 Task: Open Card Card0000000211 in Board Board0000000053 in Workspace WS0000000018 in Trello. Add Member nikrathi889@gmail.com to Card Card0000000211 in Board Board0000000053 in Workspace WS0000000018 in Trello. Add Orange Label titled Label0000000211 to Card Card0000000211 in Board Board0000000053 in Workspace WS0000000018 in Trello. Add Checklist CL0000000211 to Card Card0000000211 in Board Board0000000053 in Workspace WS0000000018 in Trello. Add Dates with Start Date as Oct 01 2023 and Due Date as Oct 31 2023 to Card Card0000000211 in Board Board0000000053 in Workspace WS0000000018 in Trello
Action: Mouse moved to (543, 91)
Screenshot: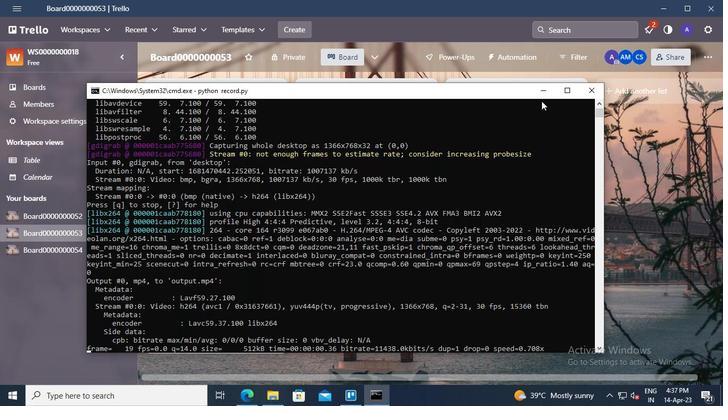 
Action: Mouse pressed left at (543, 91)
Screenshot: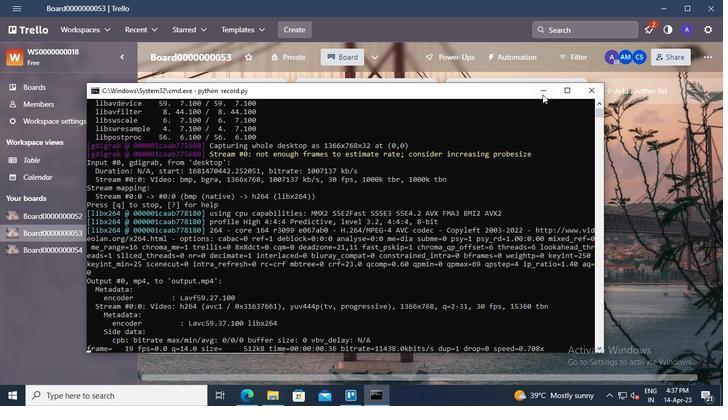 
Action: Mouse moved to (197, 295)
Screenshot: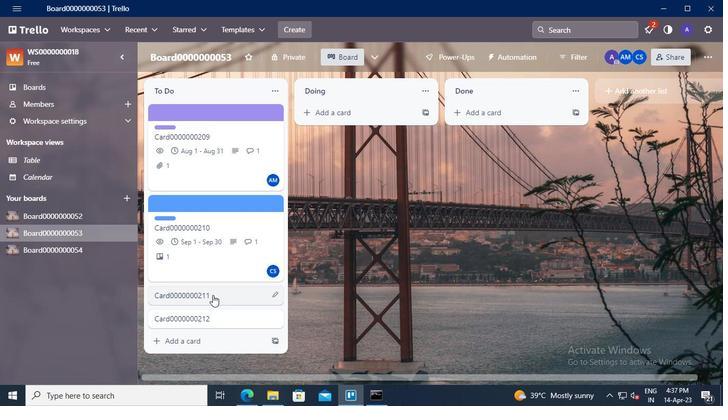 
Action: Mouse pressed left at (197, 295)
Screenshot: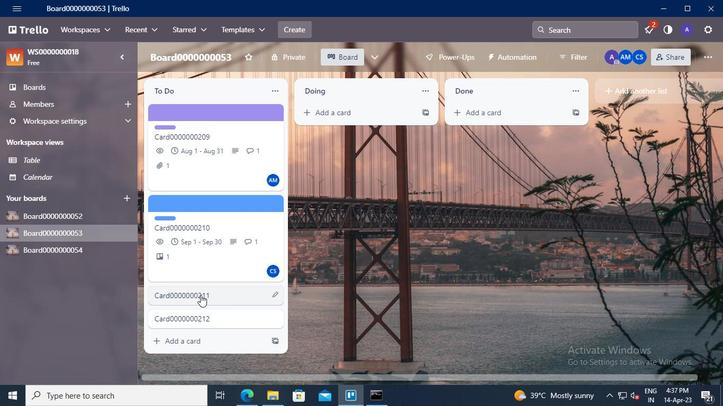 
Action: Mouse moved to (512, 135)
Screenshot: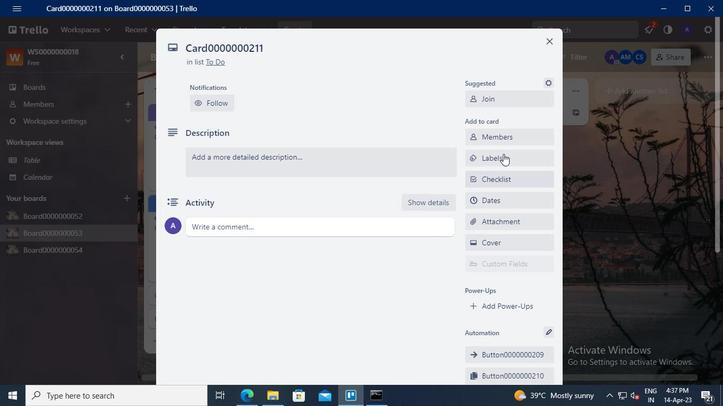 
Action: Mouse pressed left at (512, 135)
Screenshot: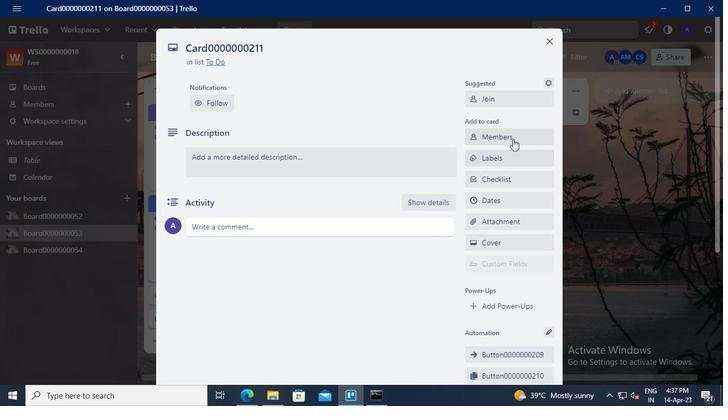 
Action: Mouse moved to (510, 178)
Screenshot: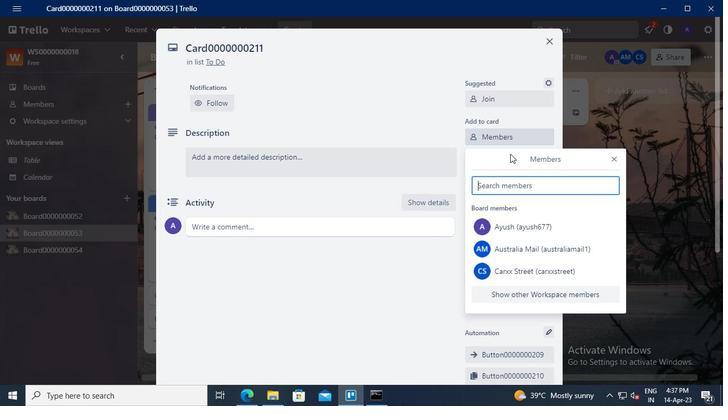 
Action: Mouse pressed left at (510, 178)
Screenshot: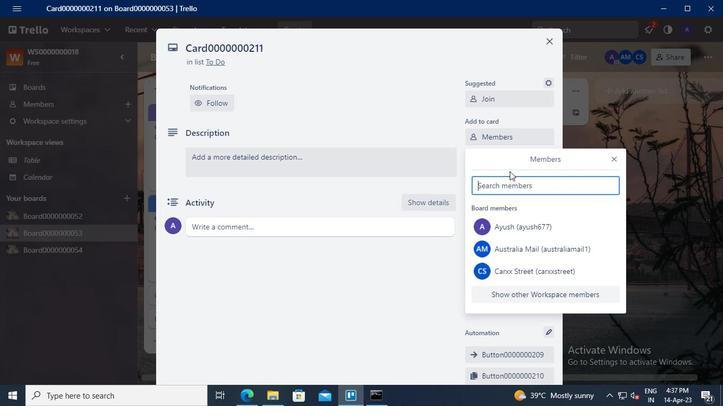 
Action: Keyboard Key.shift
Screenshot: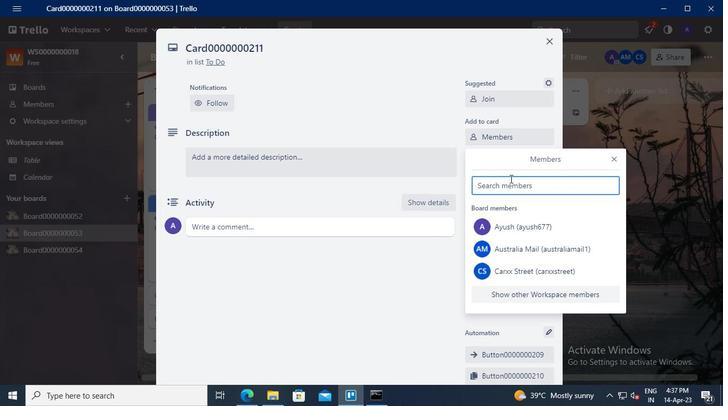 
Action: Keyboard N
Screenshot: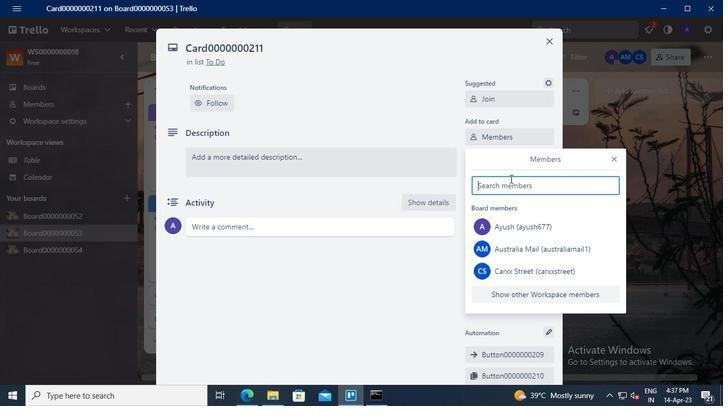 
Action: Keyboard i
Screenshot: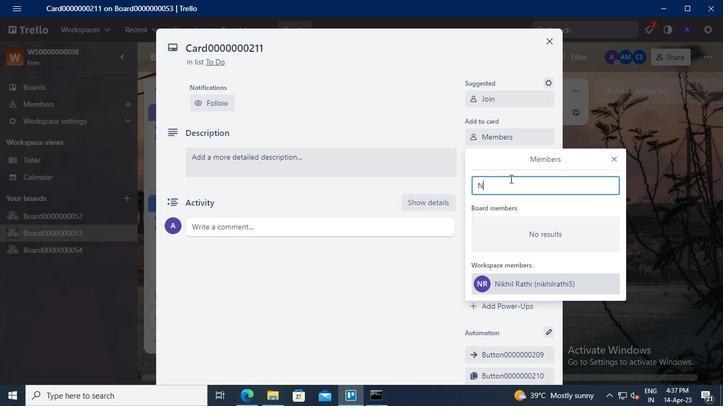 
Action: Keyboard k
Screenshot: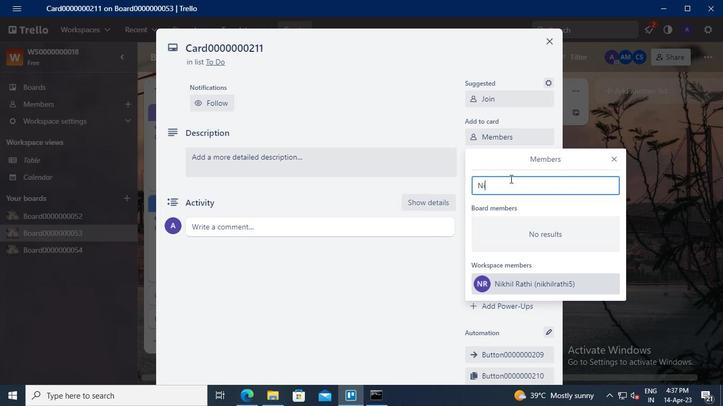 
Action: Keyboard h
Screenshot: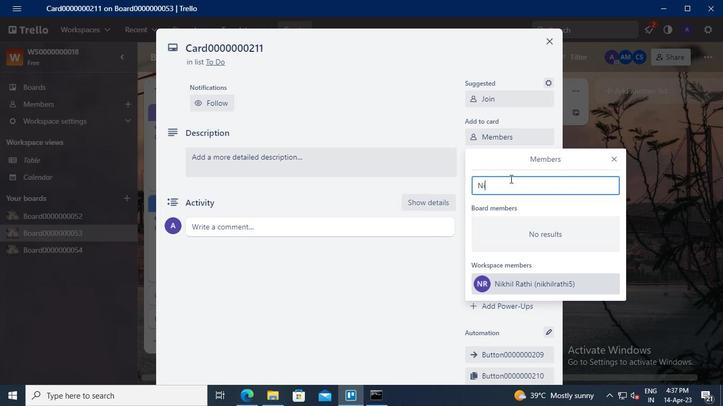 
Action: Keyboard i
Screenshot: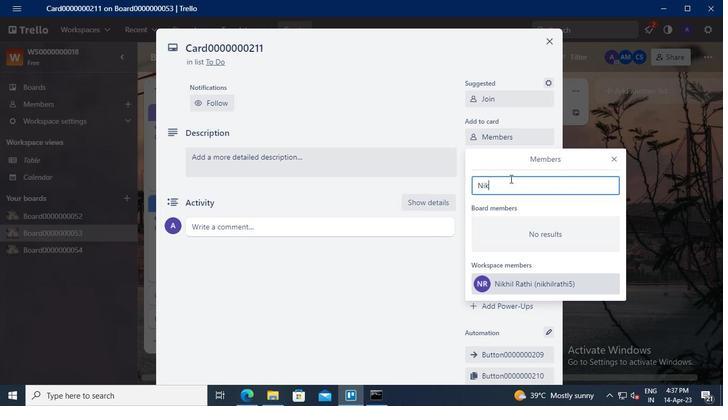 
Action: Keyboard l
Screenshot: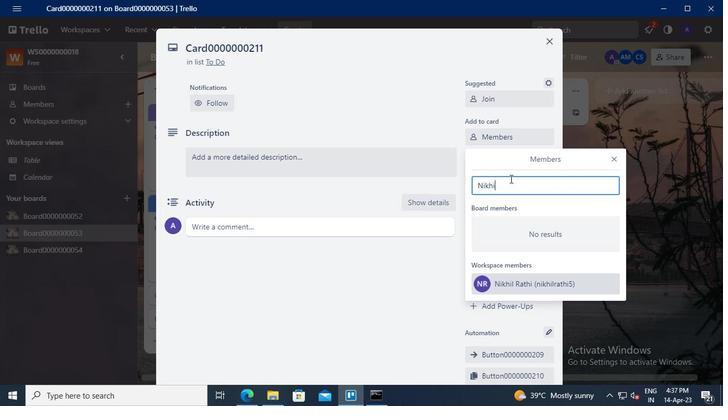 
Action: Mouse moved to (523, 290)
Screenshot: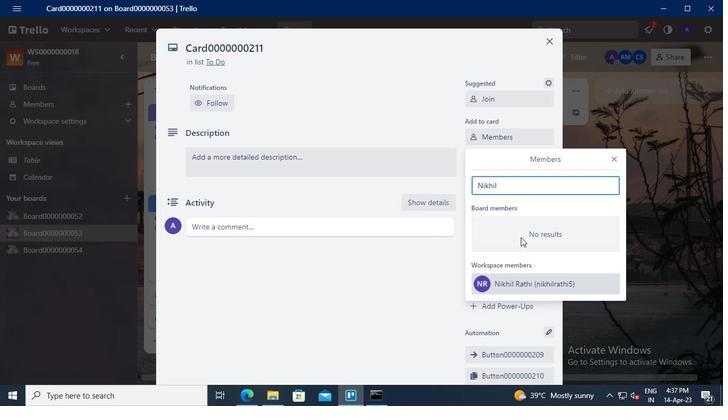 
Action: Mouse pressed left at (523, 290)
Screenshot: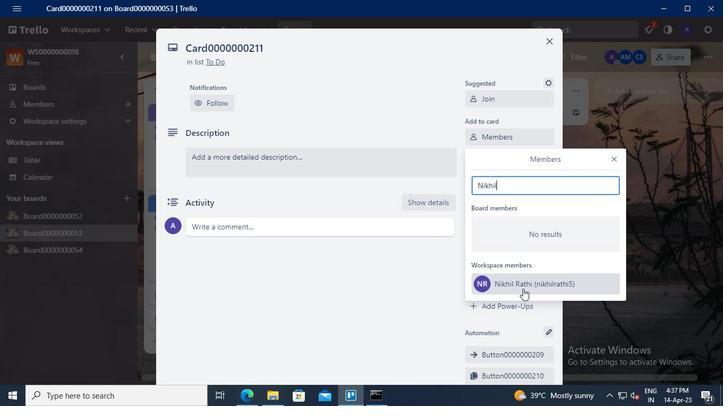
Action: Mouse moved to (615, 159)
Screenshot: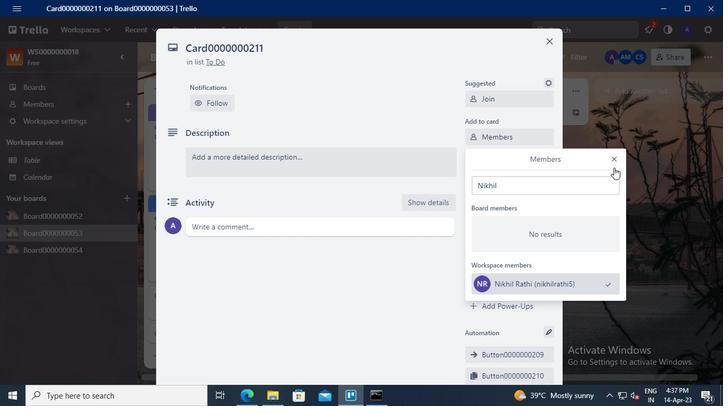 
Action: Mouse pressed left at (615, 159)
Screenshot: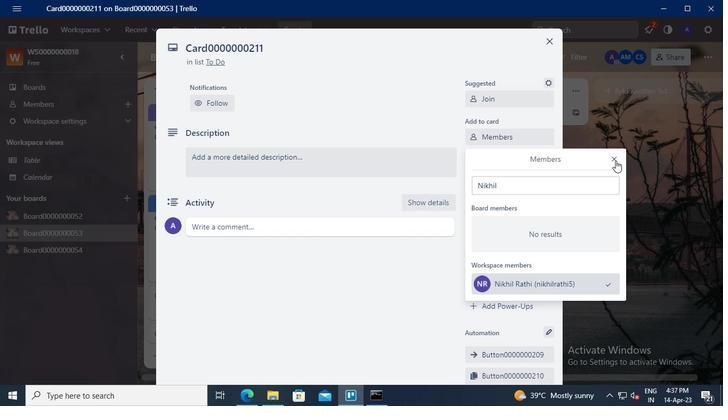 
Action: Mouse moved to (514, 158)
Screenshot: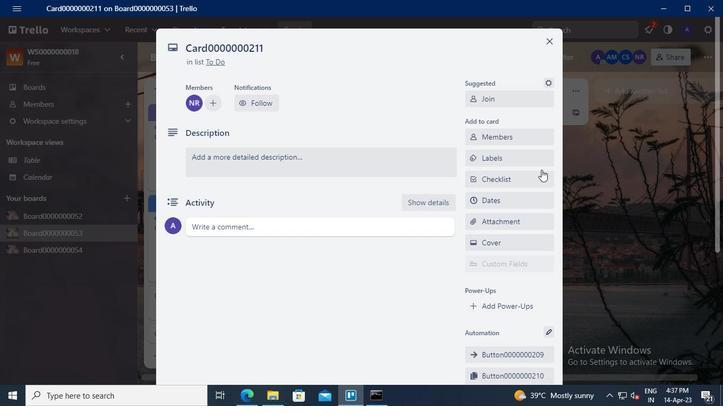 
Action: Mouse pressed left at (514, 158)
Screenshot: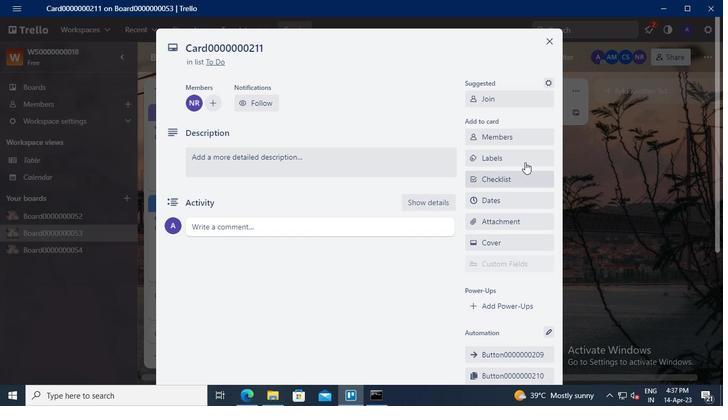 
Action: Mouse moved to (536, 279)
Screenshot: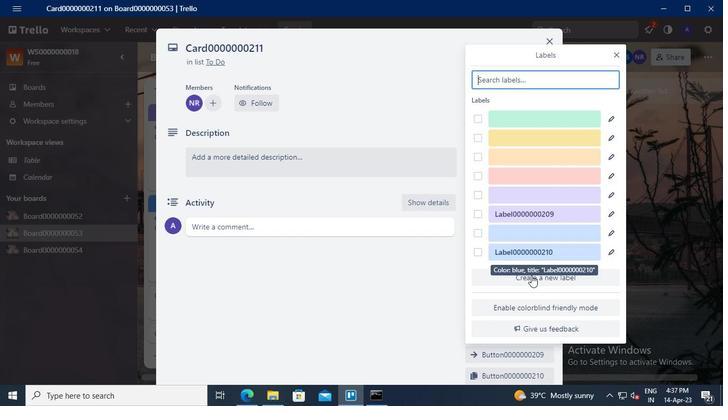 
Action: Mouse pressed left at (536, 279)
Screenshot: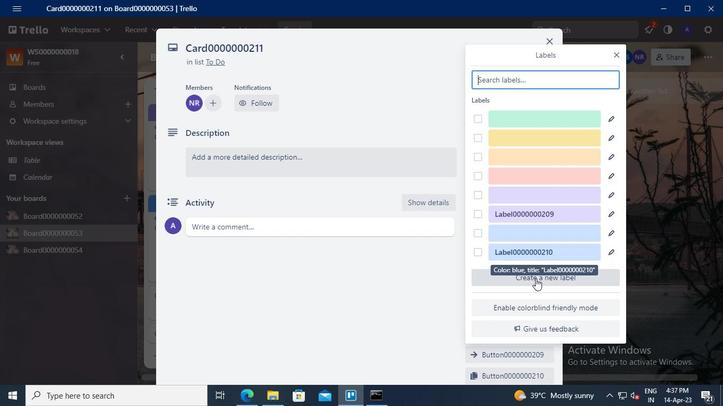 
Action: Mouse moved to (515, 156)
Screenshot: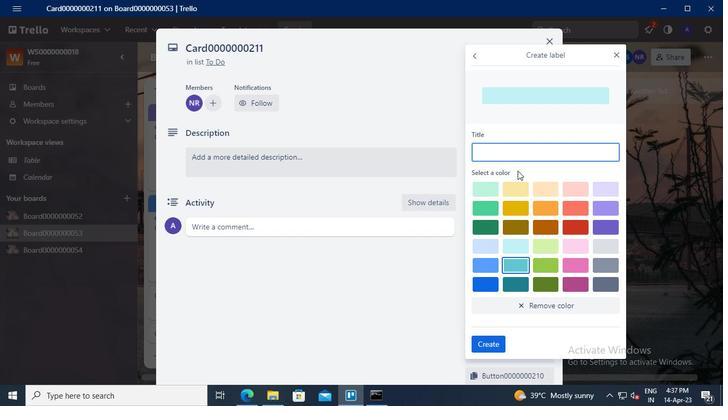 
Action: Mouse pressed left at (515, 156)
Screenshot: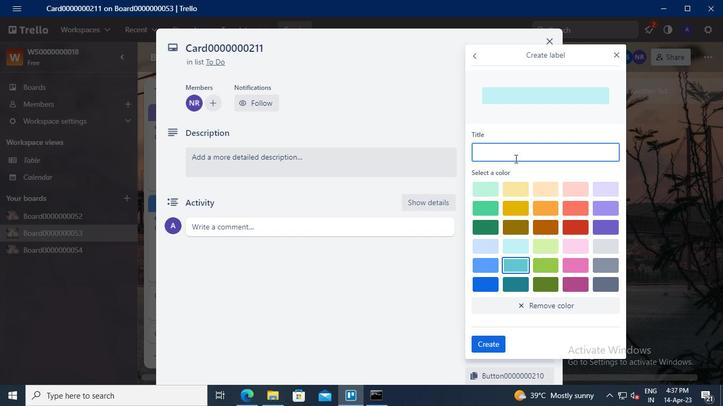 
Action: Keyboard Key.shift
Screenshot: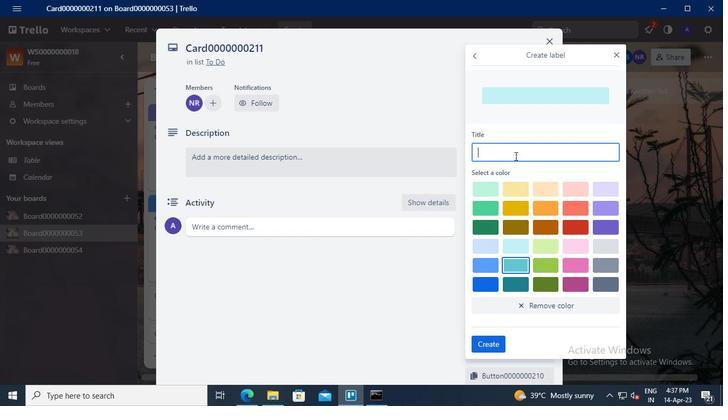 
Action: Mouse moved to (515, 156)
Screenshot: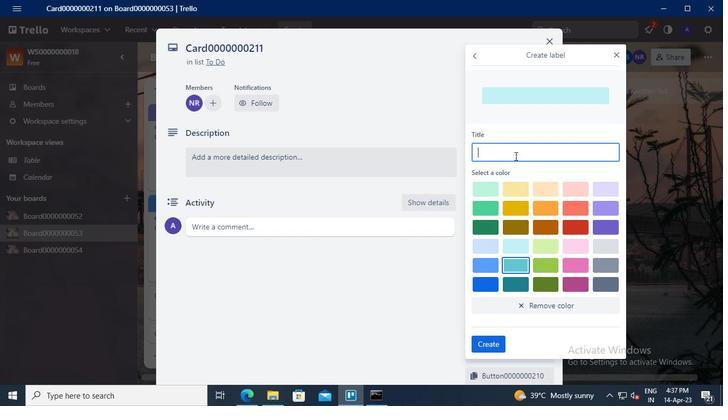 
Action: Keyboard L
Screenshot: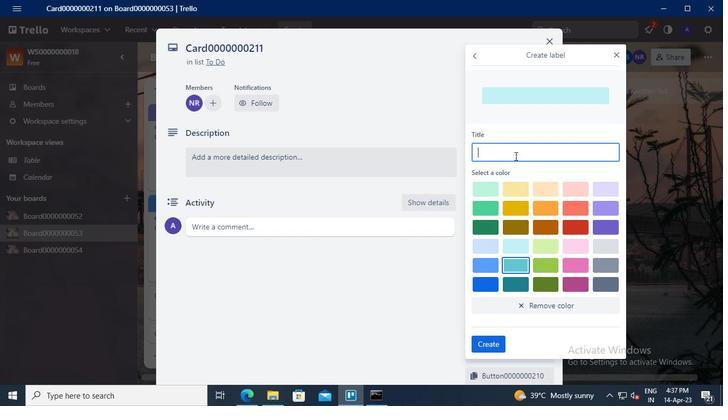
Action: Keyboard a
Screenshot: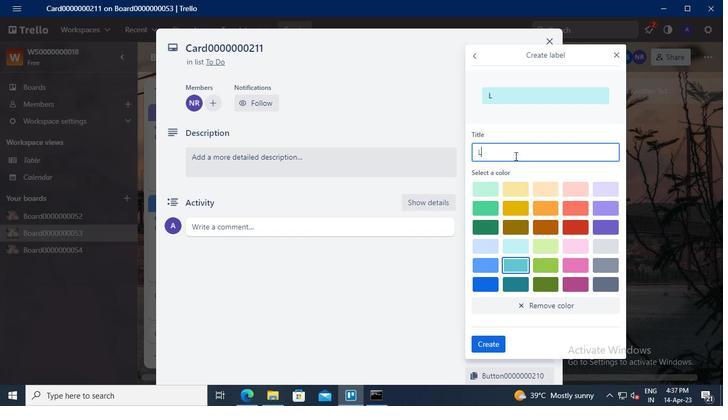 
Action: Keyboard b
Screenshot: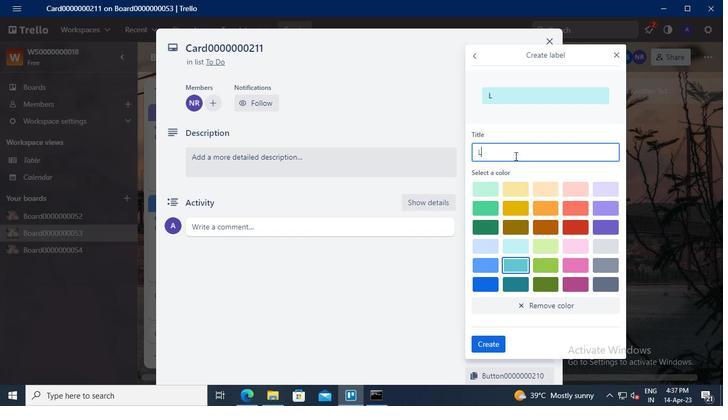 
Action: Keyboard e
Screenshot: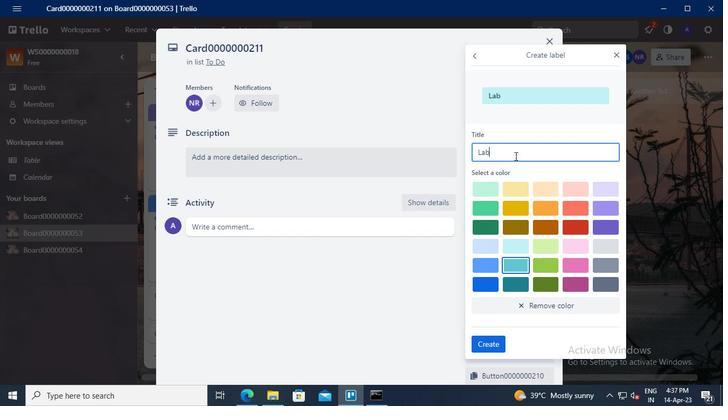 
Action: Keyboard l
Screenshot: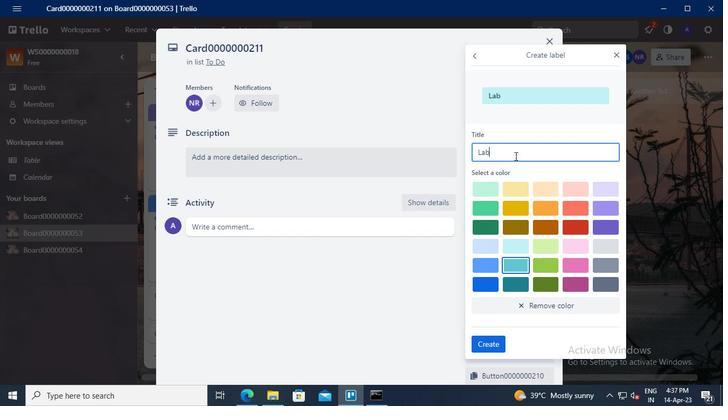 
Action: Keyboard <96>
Screenshot: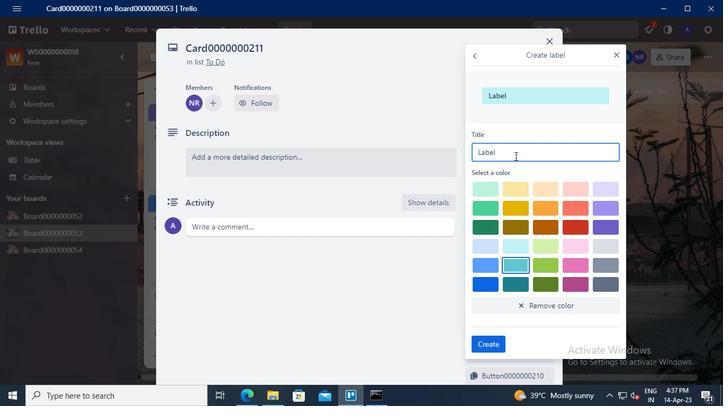 
Action: Keyboard <96>
Screenshot: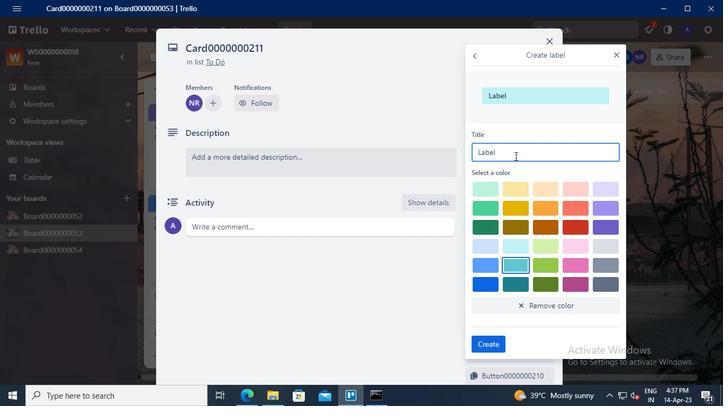 
Action: Keyboard <96>
Screenshot: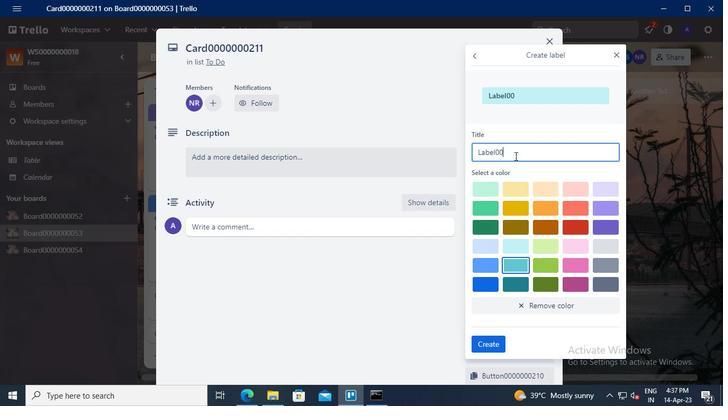 
Action: Mouse moved to (514, 156)
Screenshot: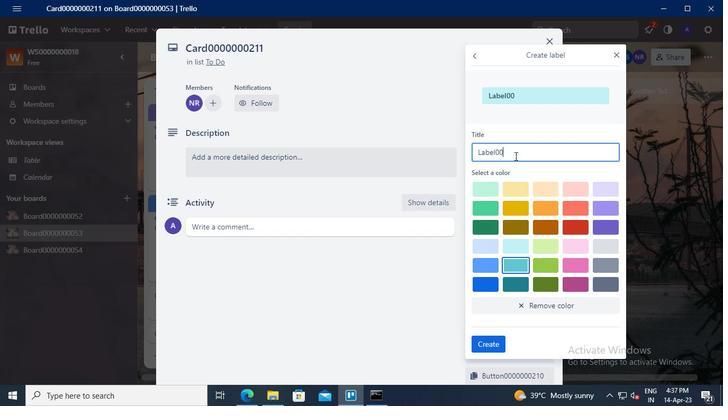 
Action: Keyboard <96>
Screenshot: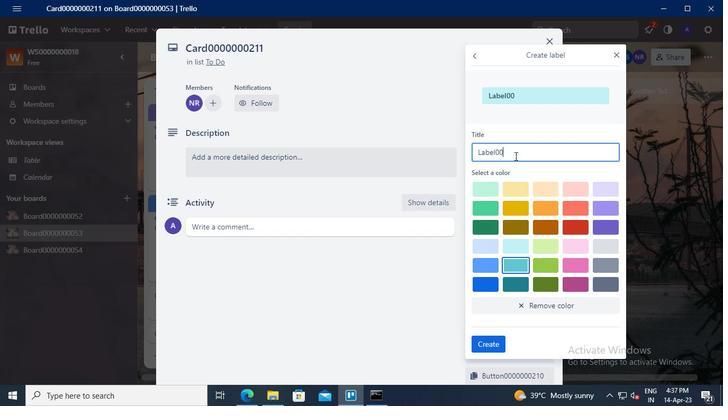 
Action: Keyboard <96>
Screenshot: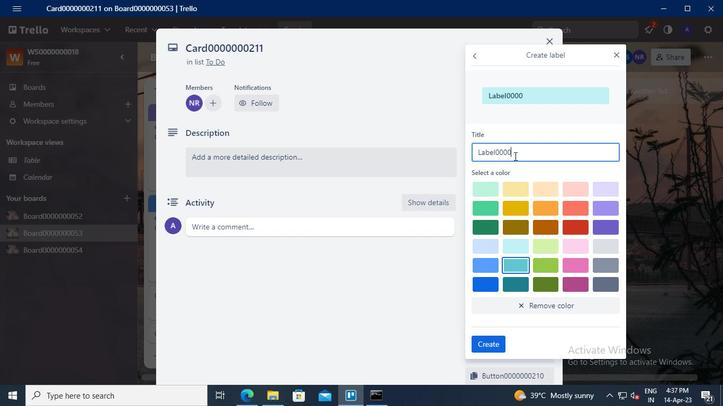 
Action: Keyboard <96>
Screenshot: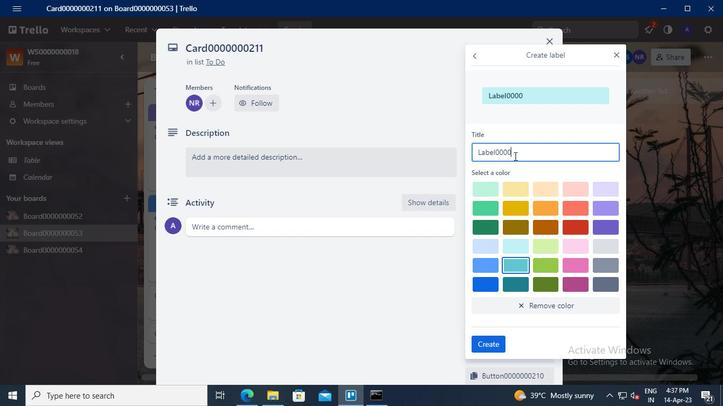 
Action: Keyboard <96>
Screenshot: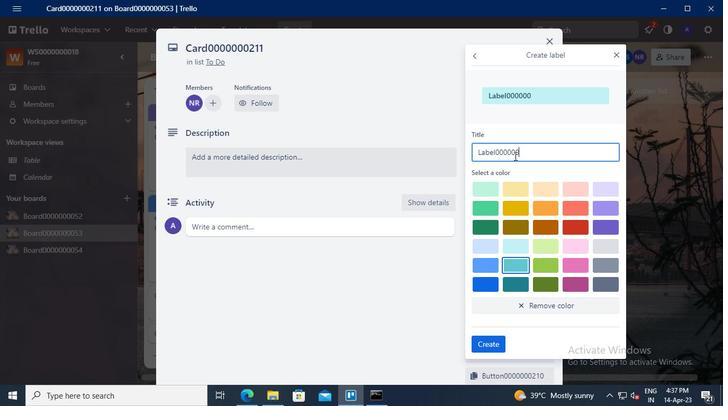 
Action: Keyboard <98>
Screenshot: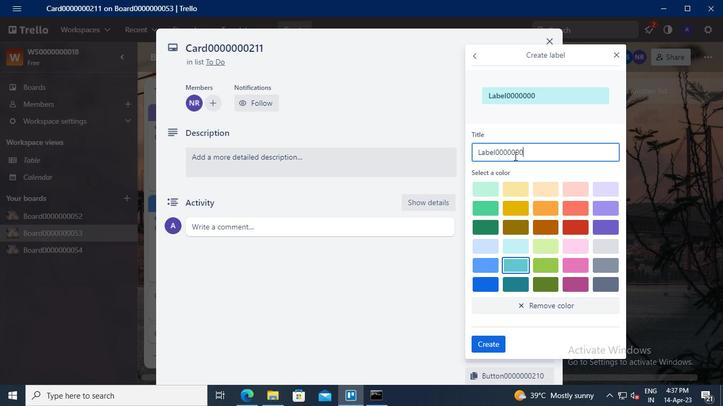 
Action: Keyboard <97>
Screenshot: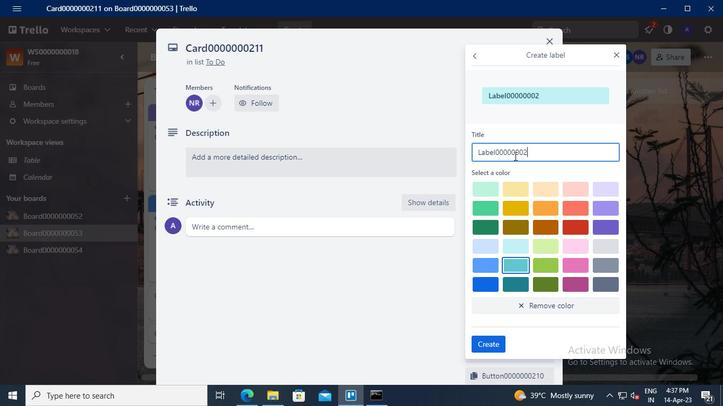 
Action: Keyboard <97>
Screenshot: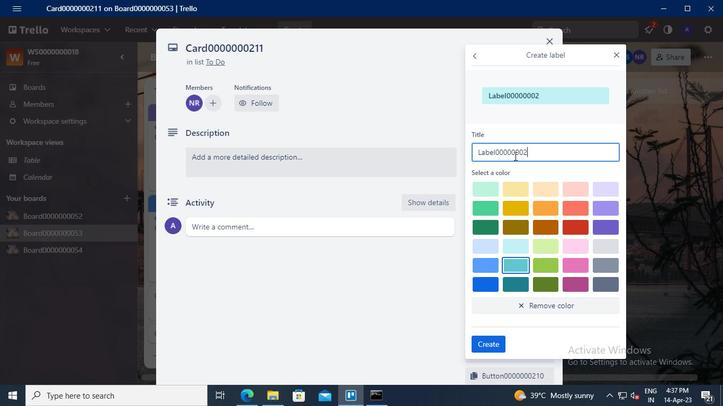 
Action: Mouse moved to (544, 206)
Screenshot: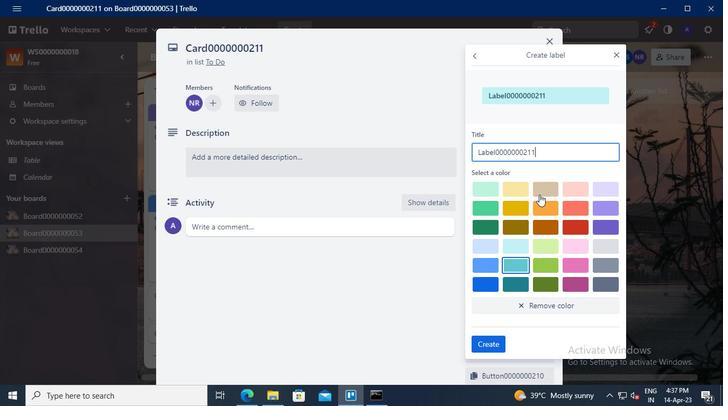 
Action: Mouse pressed left at (544, 206)
Screenshot: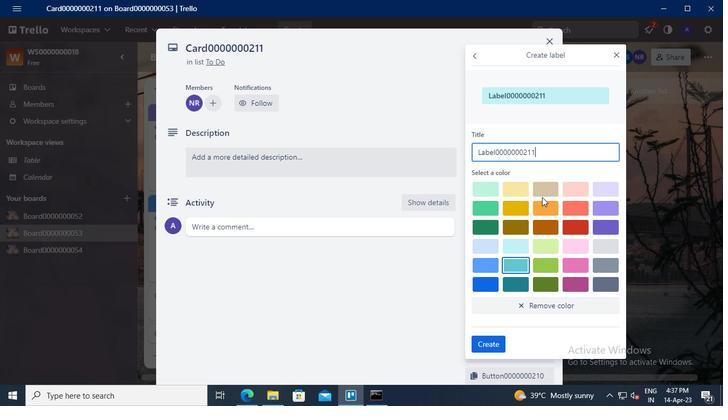 
Action: Mouse moved to (496, 343)
Screenshot: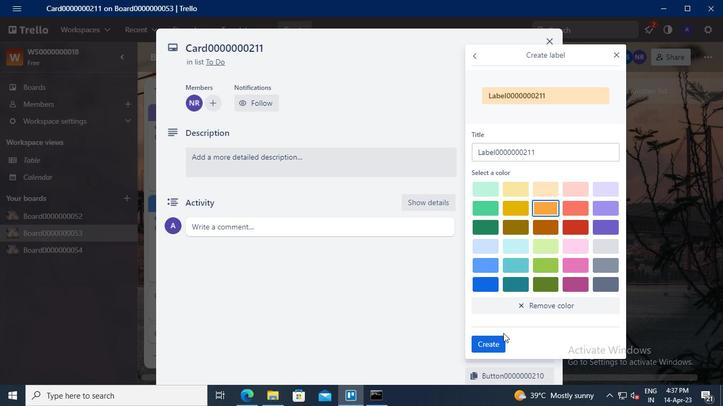 
Action: Mouse pressed left at (496, 343)
Screenshot: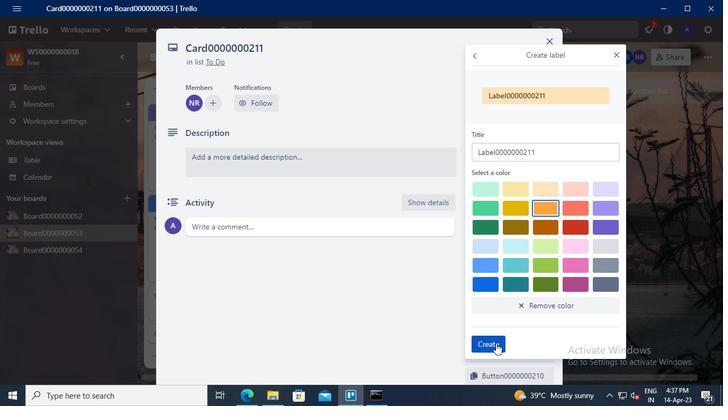 
Action: Mouse moved to (615, 52)
Screenshot: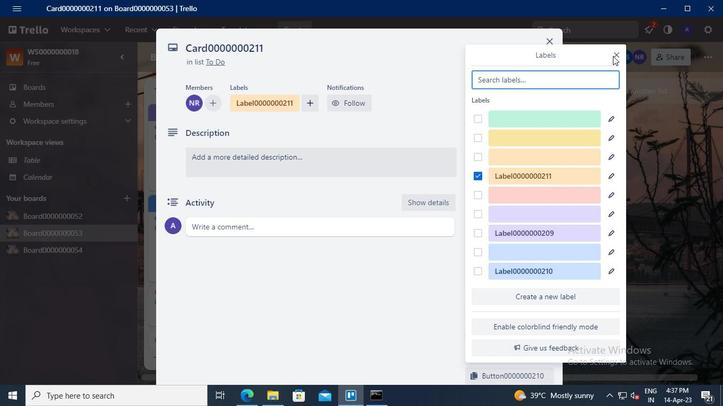 
Action: Mouse pressed left at (615, 52)
Screenshot: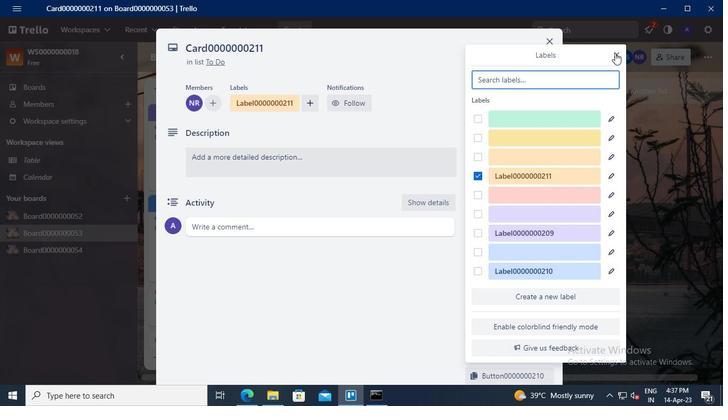 
Action: Mouse moved to (511, 178)
Screenshot: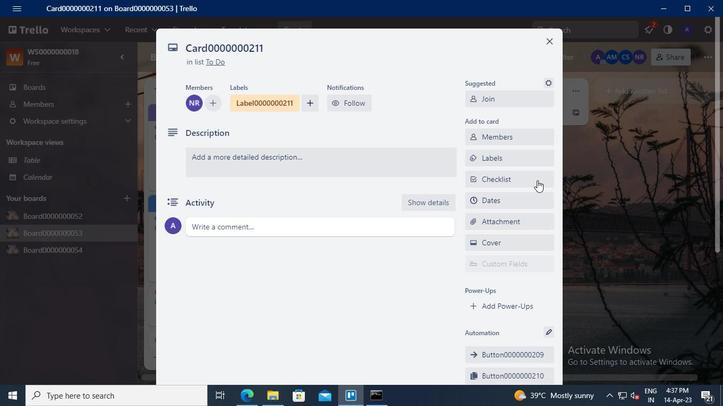 
Action: Mouse pressed left at (511, 178)
Screenshot: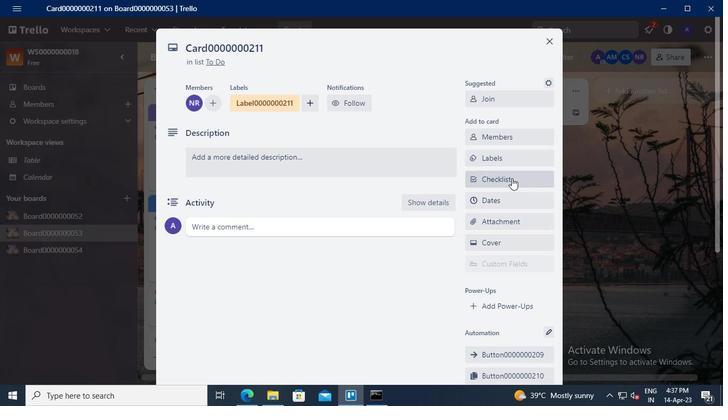 
Action: Keyboard Key.delete
Screenshot: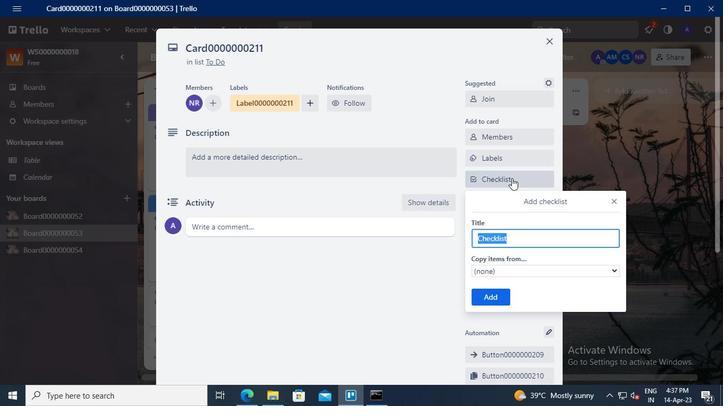 
Action: Keyboard Key.shift
Screenshot: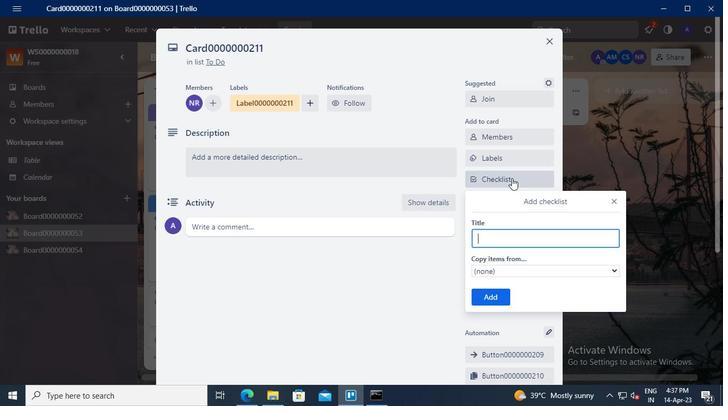 
Action: Keyboard Key.shift
Screenshot: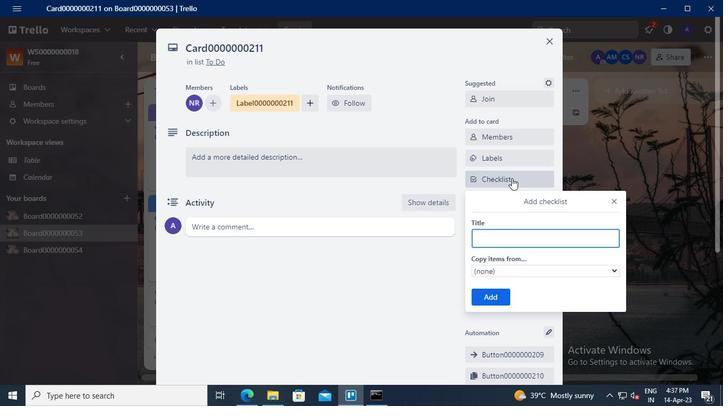 
Action: Keyboard Key.shift
Screenshot: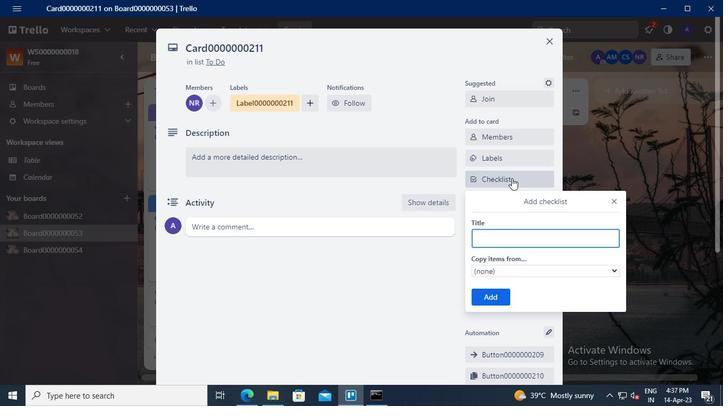 
Action: Keyboard Key.shift
Screenshot: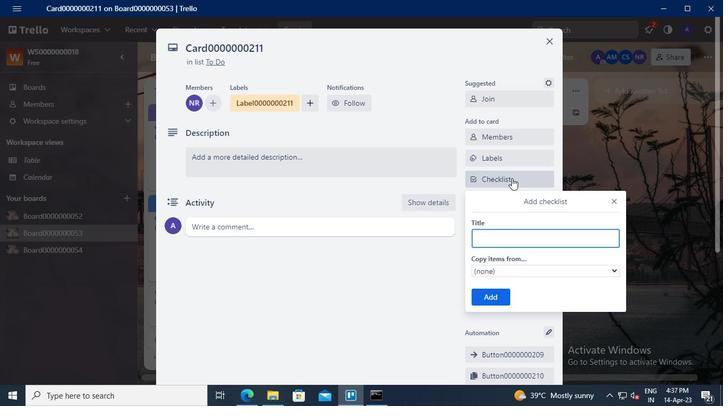 
Action: Keyboard Key.shift
Screenshot: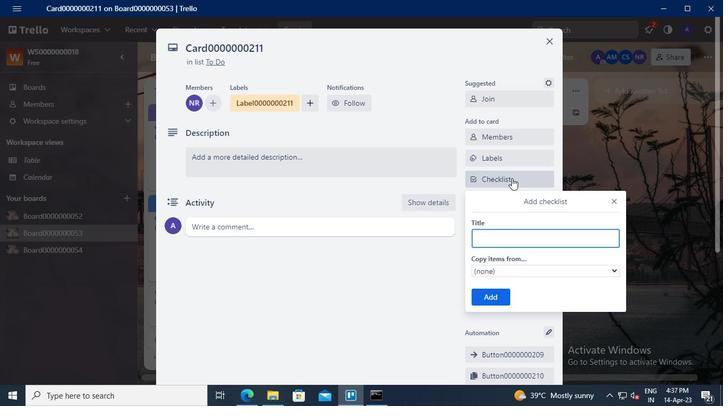 
Action: Keyboard Key.shift
Screenshot: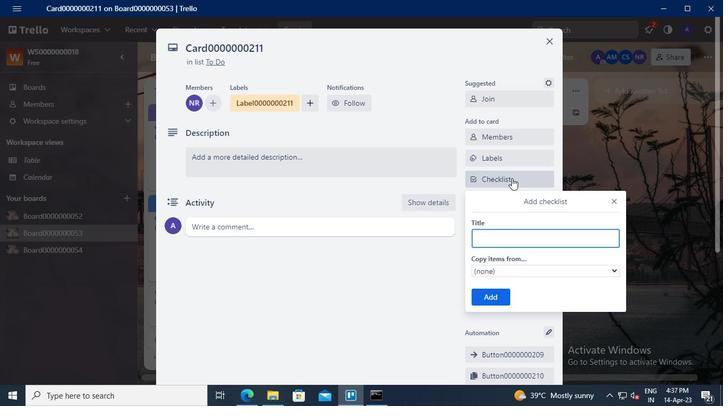 
Action: Keyboard Key.shift
Screenshot: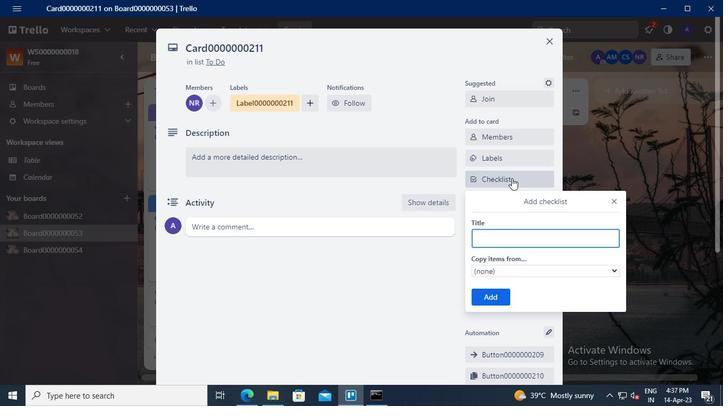 
Action: Keyboard Key.shift
Screenshot: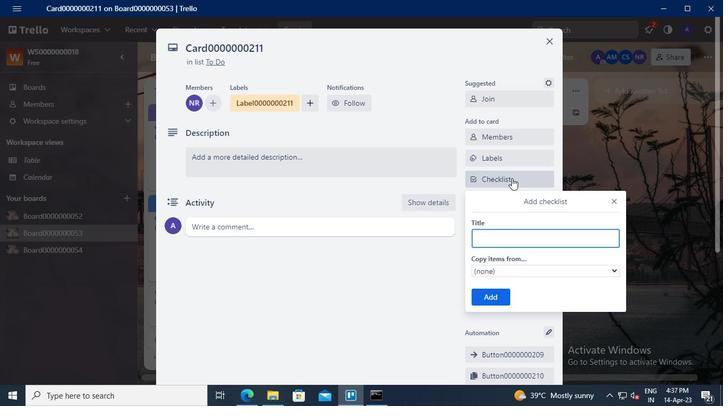 
Action: Keyboard Key.shift
Screenshot: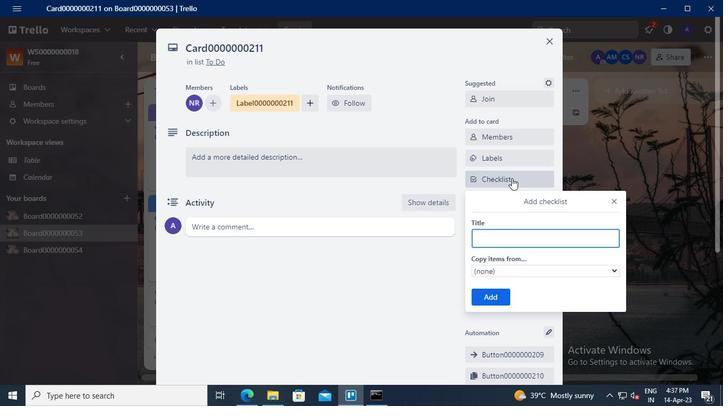 
Action: Keyboard C
Screenshot: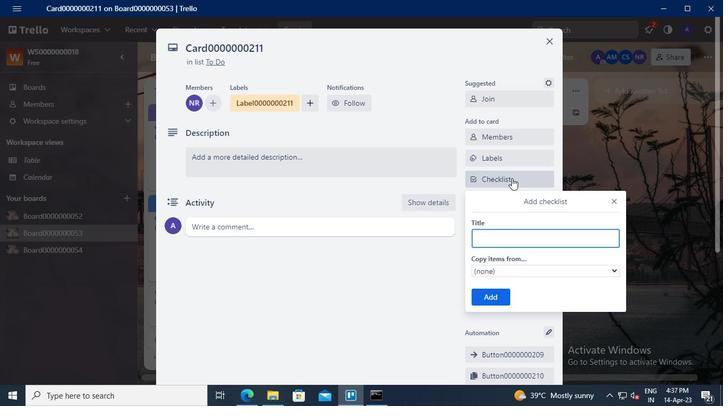 
Action: Keyboard L
Screenshot: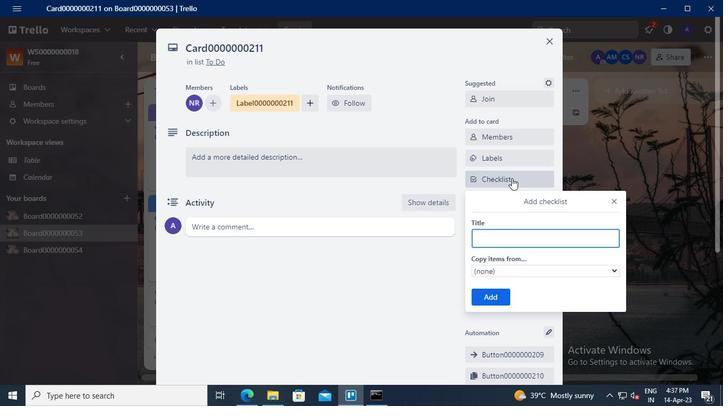 
Action: Keyboard <96>
Screenshot: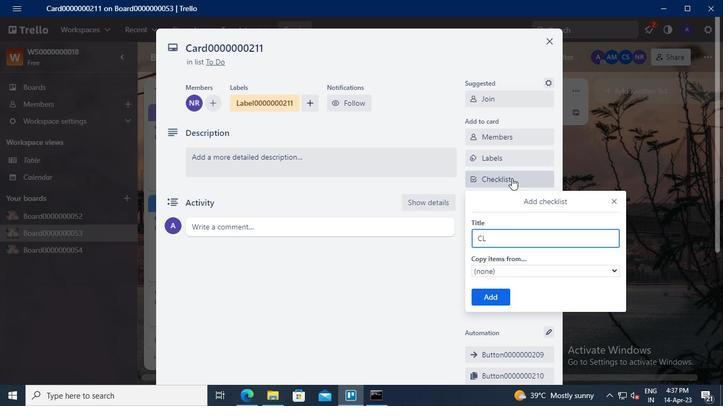 
Action: Keyboard <96>
Screenshot: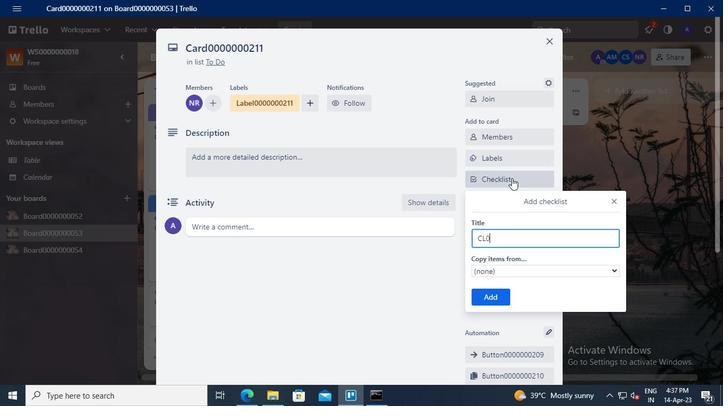 
Action: Keyboard <96>
Screenshot: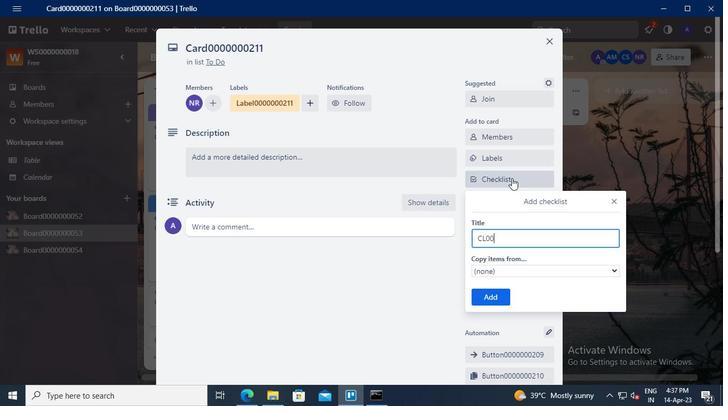 
Action: Keyboard <96>
Screenshot: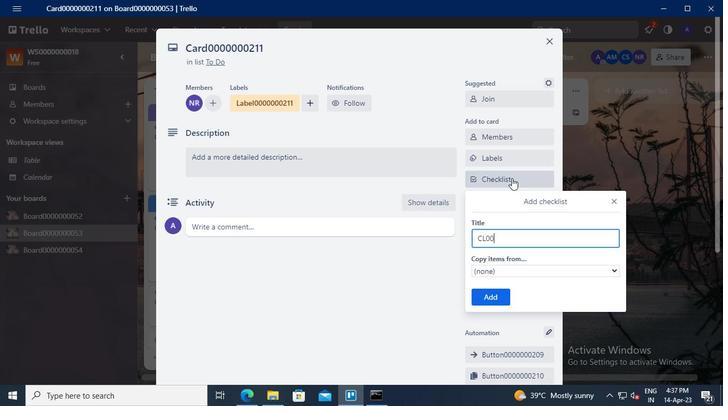 
Action: Keyboard <96>
Screenshot: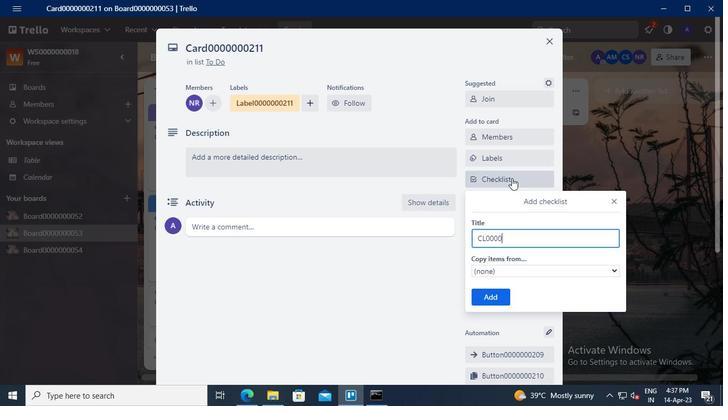 
Action: Keyboard <96>
Screenshot: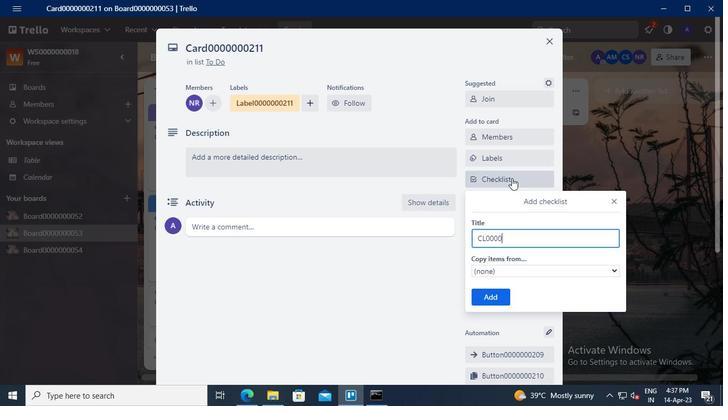 
Action: Keyboard <96>
Screenshot: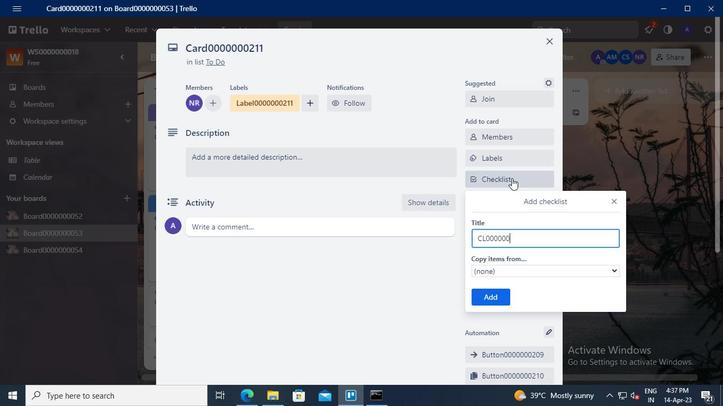 
Action: Keyboard <98>
Screenshot: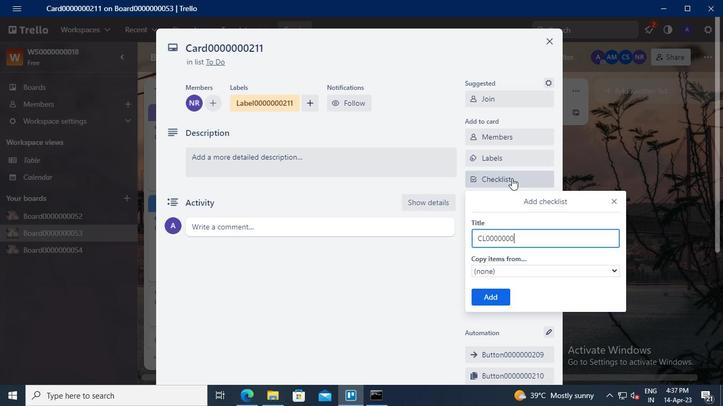 
Action: Keyboard <97>
Screenshot: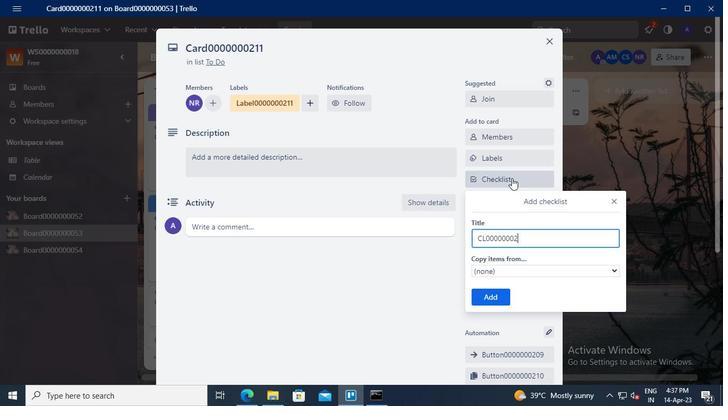 
Action: Keyboard <97>
Screenshot: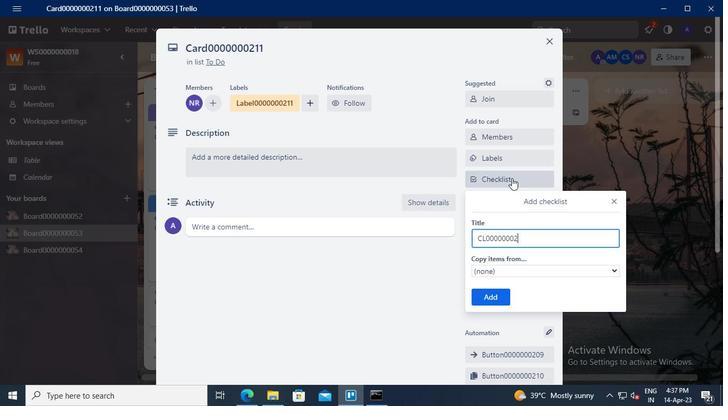 
Action: Mouse moved to (496, 295)
Screenshot: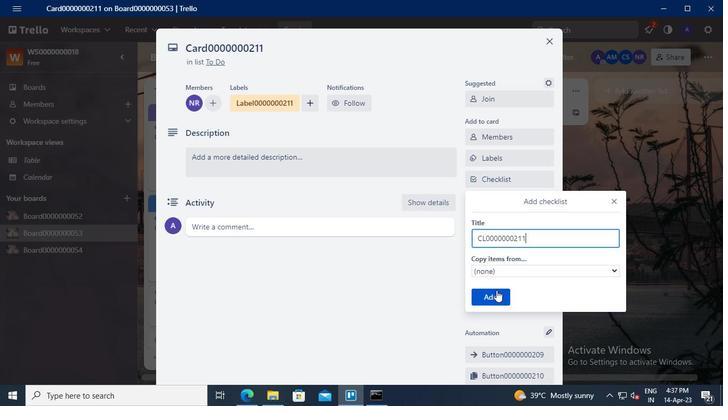 
Action: Mouse pressed left at (496, 295)
Screenshot: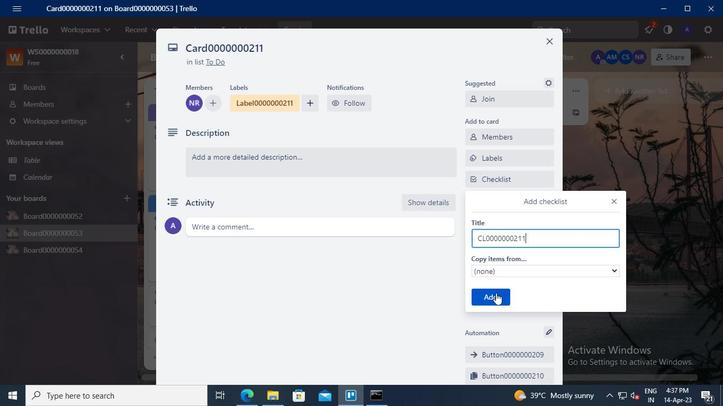 
Action: Mouse moved to (500, 201)
Screenshot: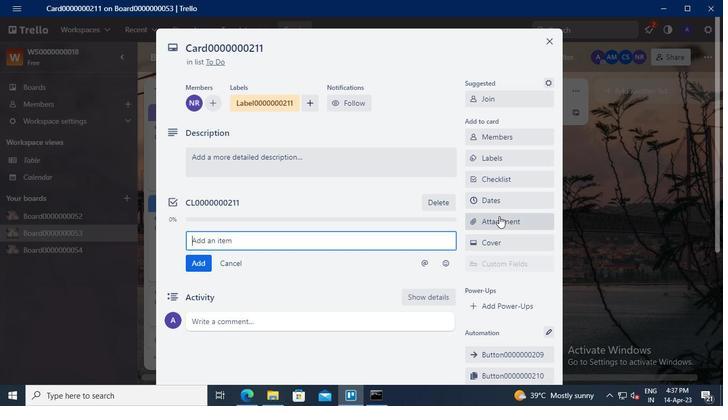 
Action: Mouse pressed left at (500, 201)
Screenshot: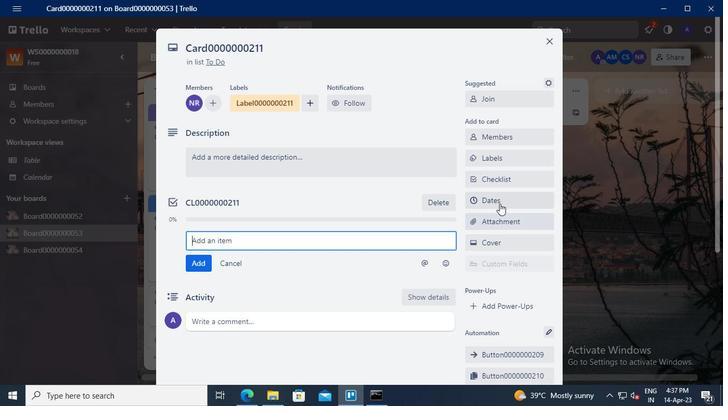 
Action: Mouse moved to (477, 243)
Screenshot: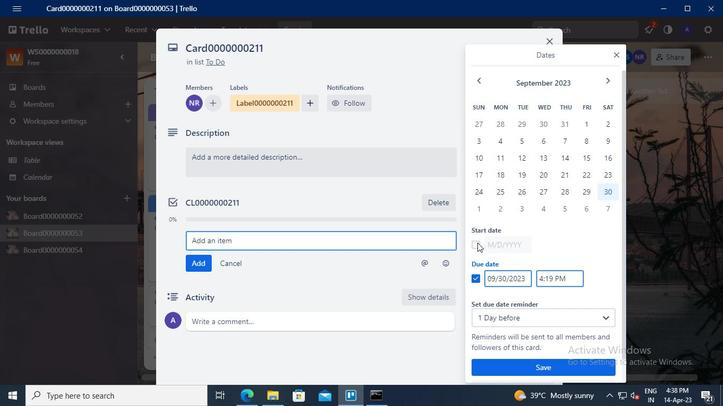 
Action: Mouse pressed left at (477, 243)
Screenshot: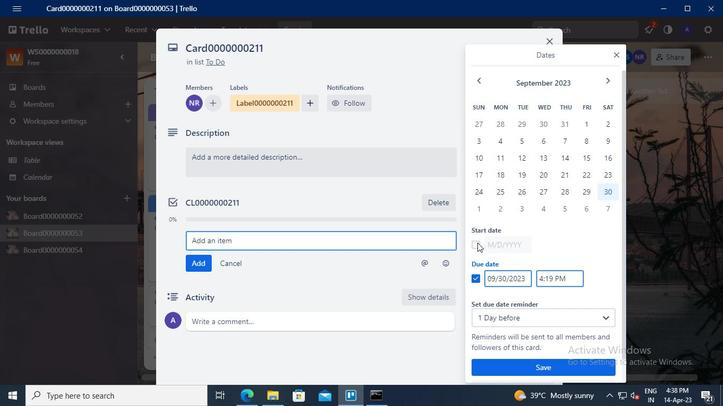 
Action: Mouse moved to (503, 244)
Screenshot: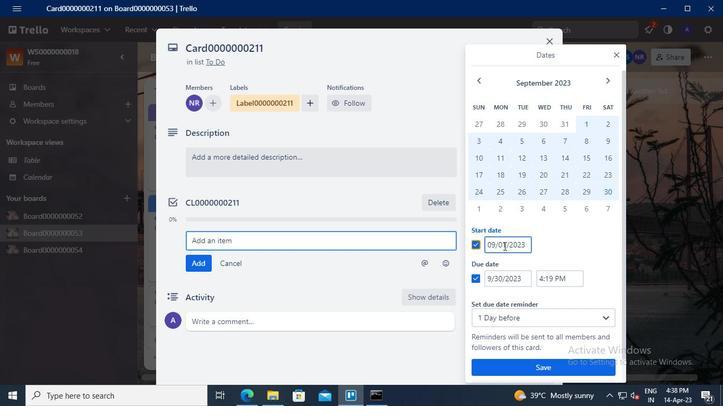 
Action: Mouse pressed left at (503, 244)
Screenshot: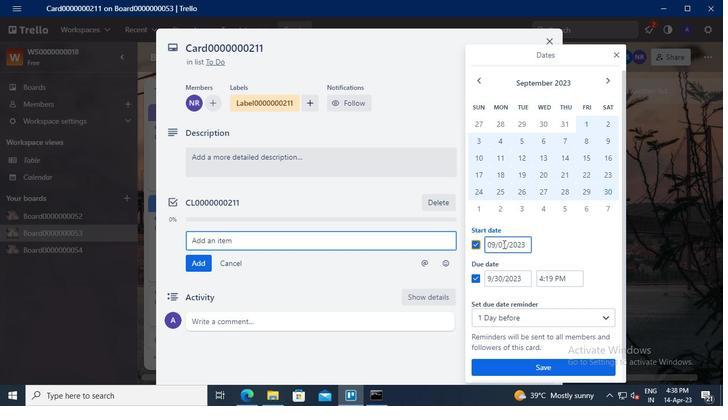 
Action: Mouse moved to (512, 228)
Screenshot: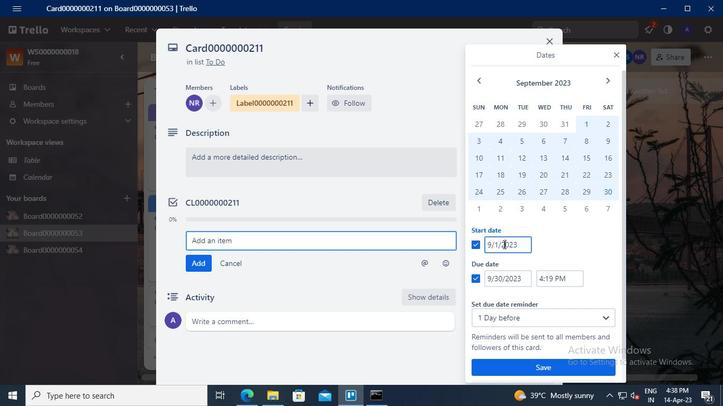 
Action: Keyboard Key.left
Screenshot: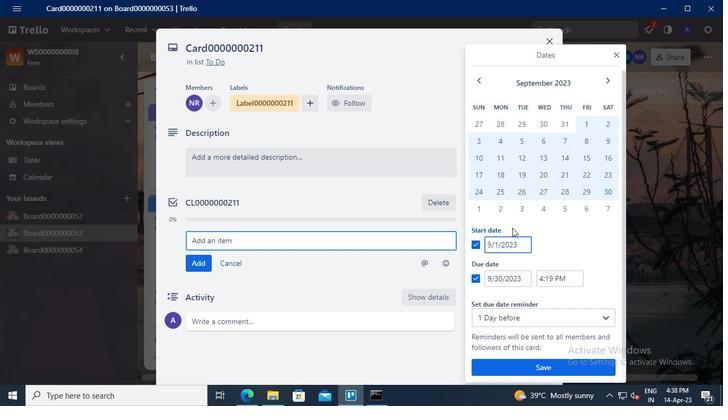 
Action: Keyboard Key.left
Screenshot: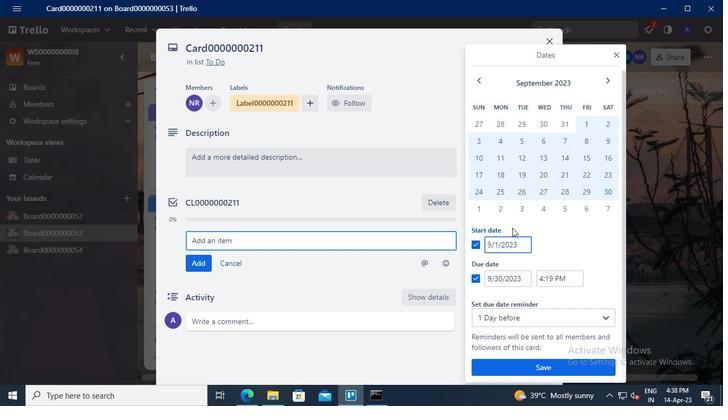 
Action: Keyboard Key.backspace
Screenshot: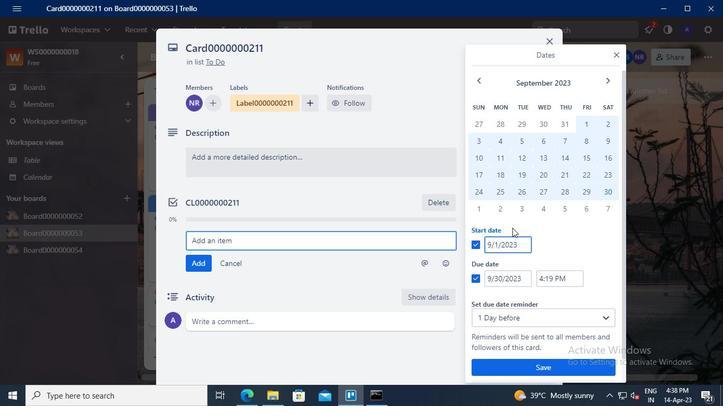 
Action: Keyboard <97>
Screenshot: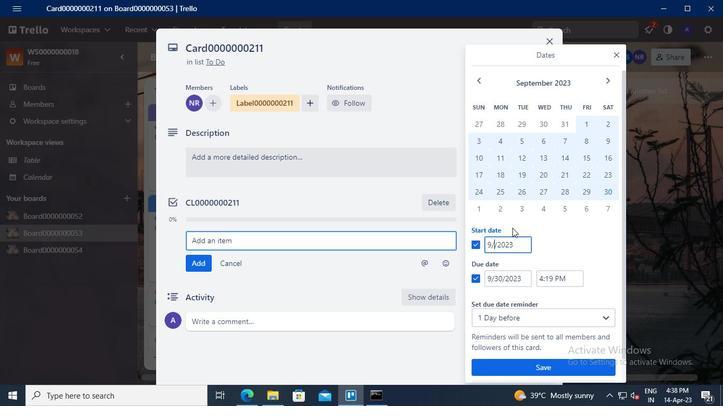 
Action: Keyboard Key.left
Screenshot: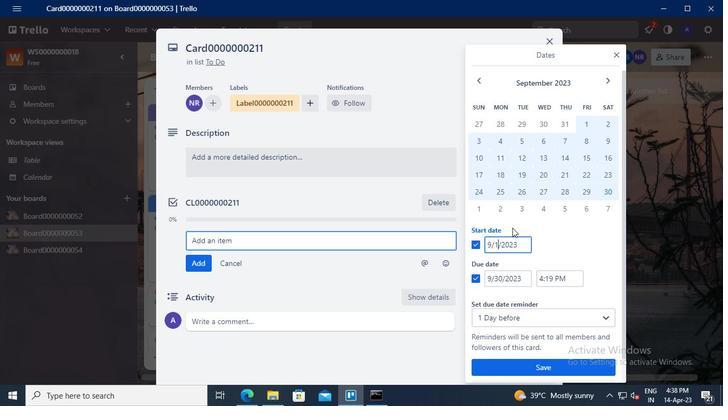 
Action: Keyboard Key.left
Screenshot: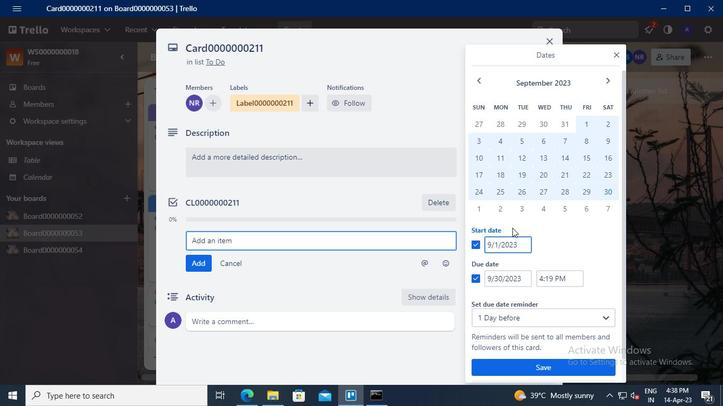 
Action: Keyboard Key.backspace
Screenshot: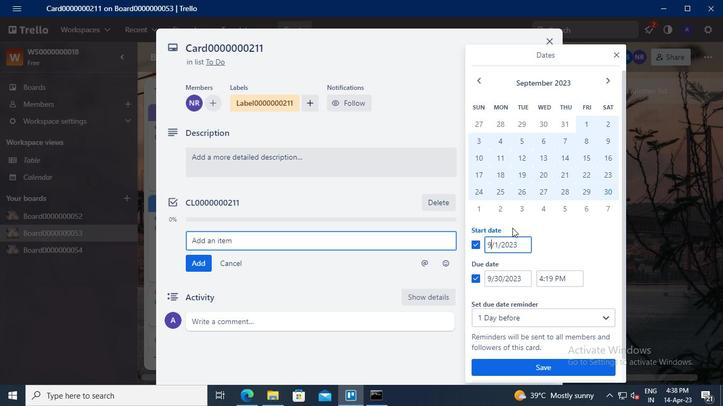 
Action: Keyboard <97>
Screenshot: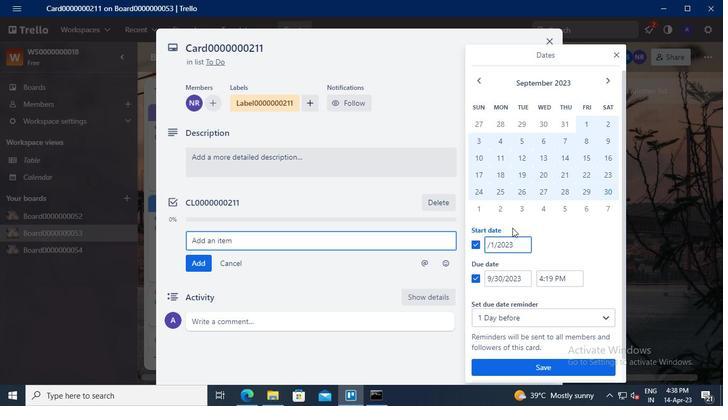 
Action: Keyboard <96>
Screenshot: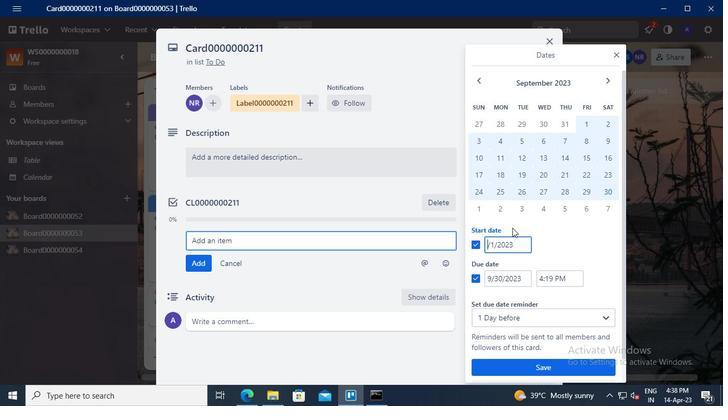 
Action: Mouse moved to (500, 277)
Screenshot: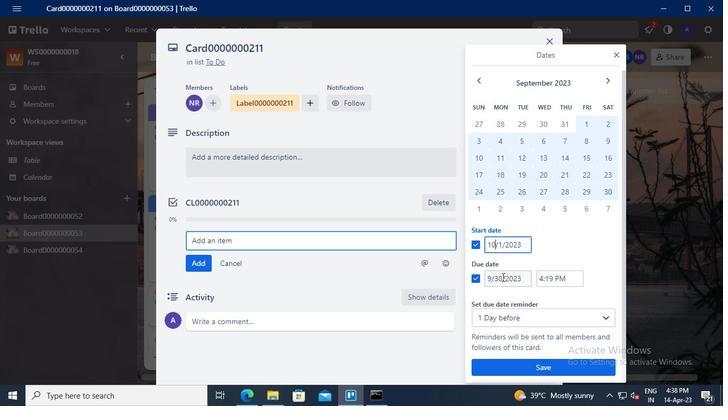 
Action: Mouse pressed left at (500, 277)
Screenshot: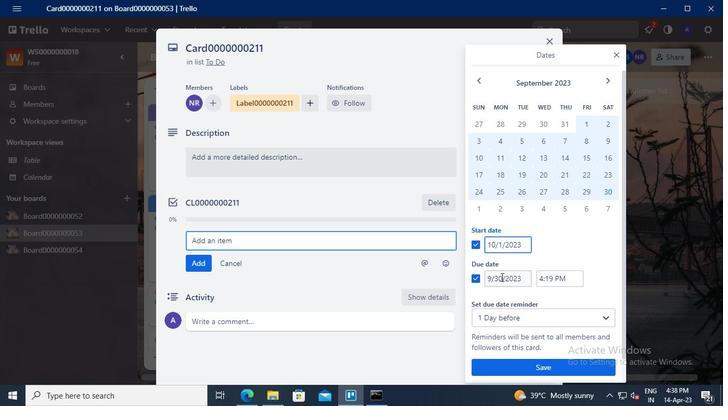 
Action: Mouse moved to (513, 263)
Screenshot: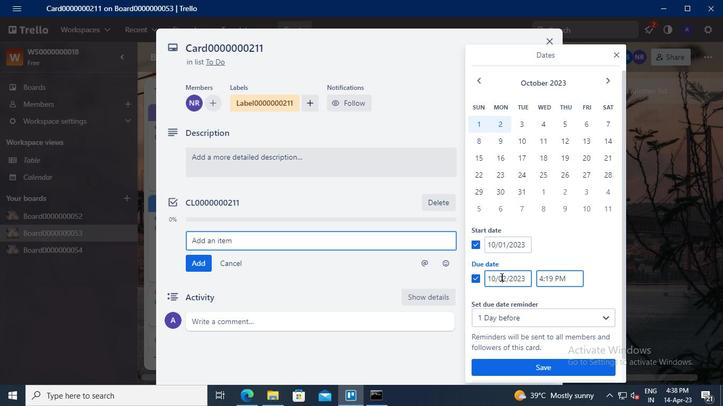 
Action: Keyboard Key.backspace
Screenshot: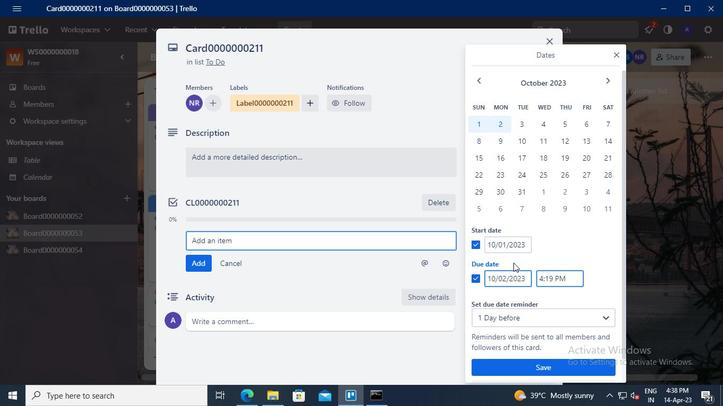 
Action: Keyboard Key.delete
Screenshot: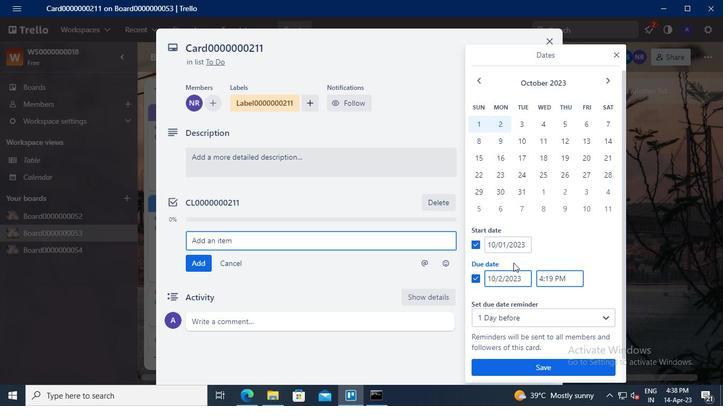
Action: Keyboard <99>
Screenshot: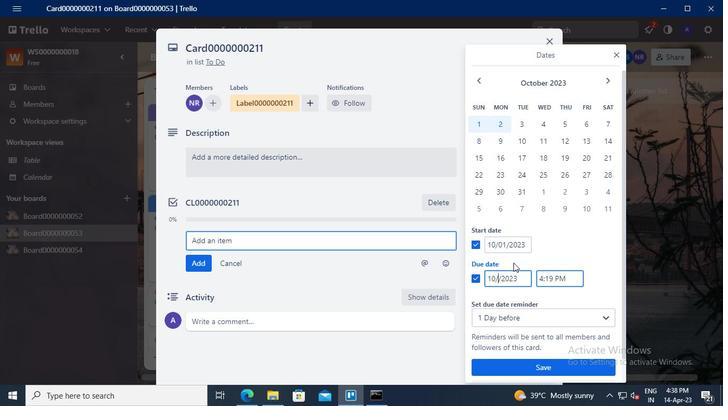 
Action: Keyboard <97>
Screenshot: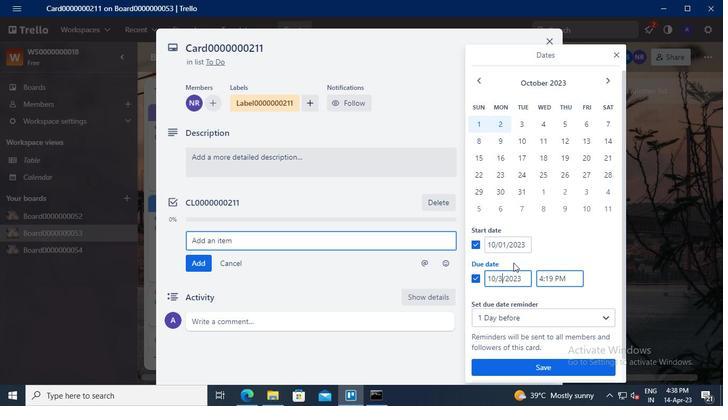 
Action: Mouse moved to (526, 370)
Screenshot: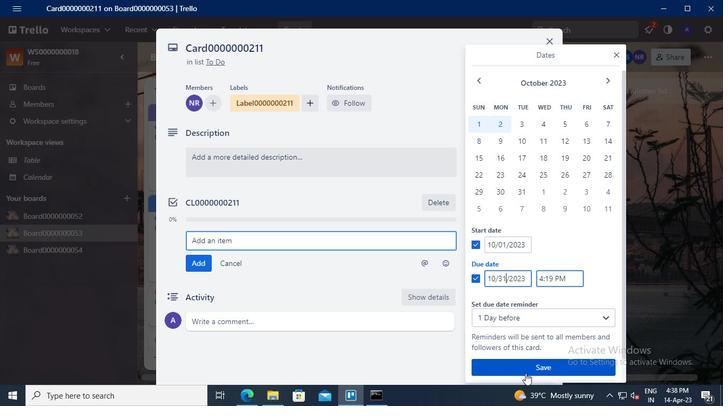 
Action: Mouse pressed left at (526, 370)
Screenshot: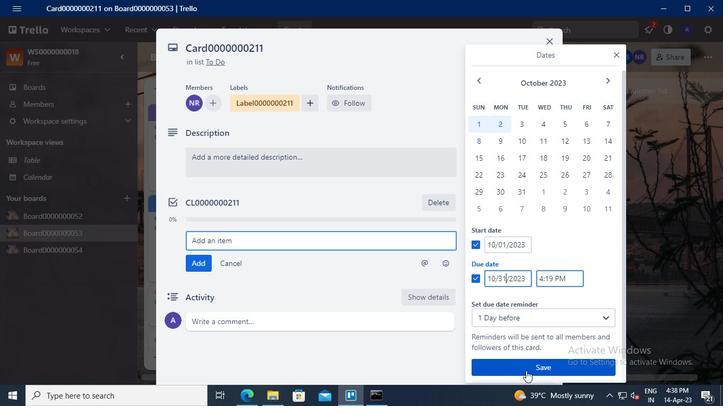 
Action: Mouse moved to (382, 396)
Screenshot: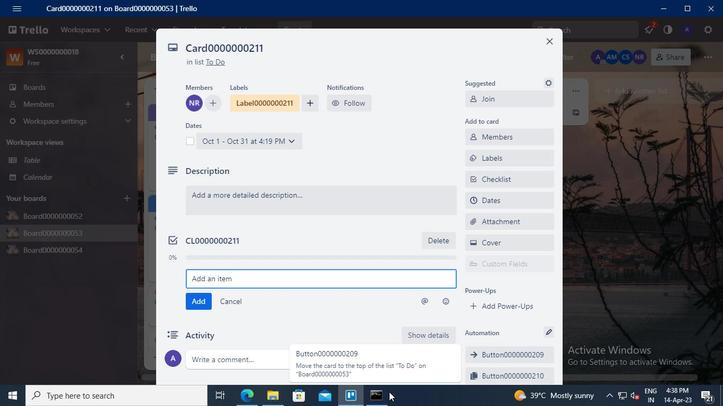 
Action: Mouse pressed left at (382, 396)
Screenshot: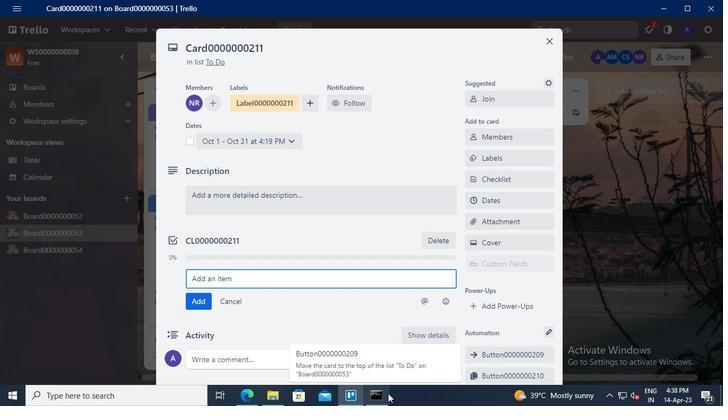
Action: Mouse moved to (588, 95)
Screenshot: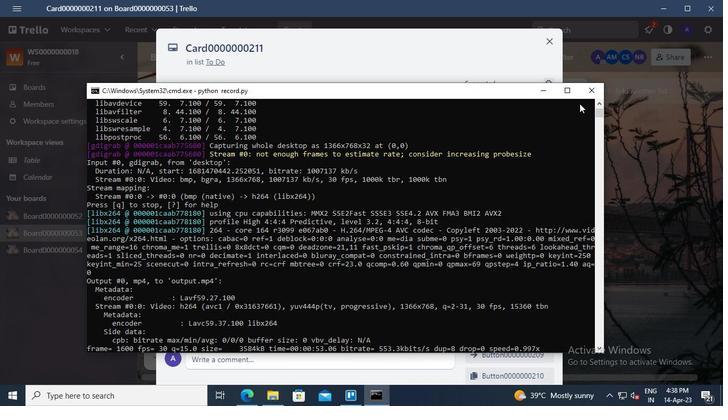 
Action: Mouse pressed left at (588, 95)
Screenshot: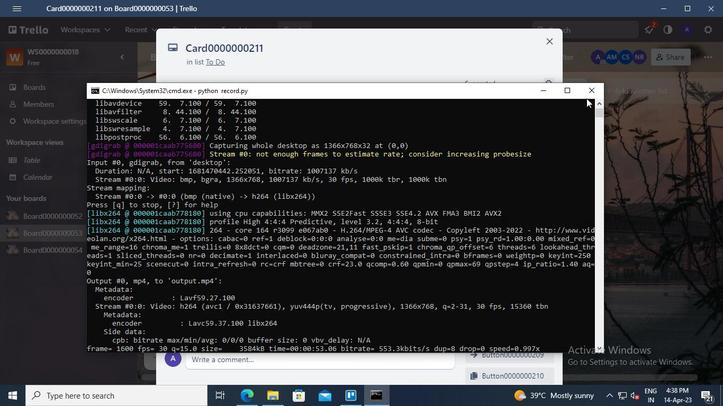 
